 Task: Add Sambazon Organic Original Amazon Energy Drink to the cart.
Action: Mouse moved to (46, 299)
Screenshot: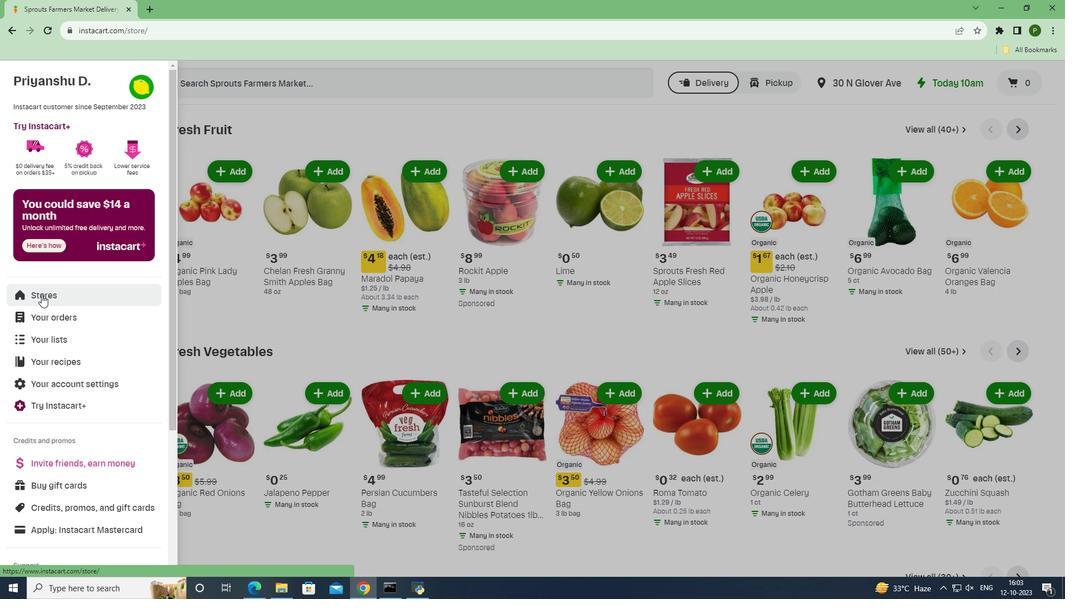 
Action: Mouse pressed left at (46, 299)
Screenshot: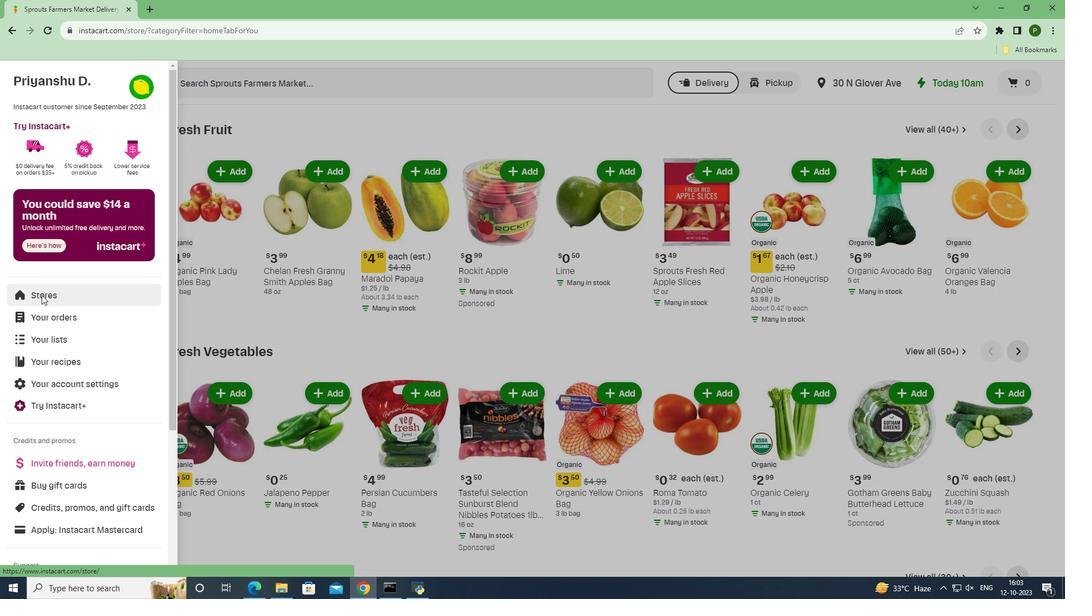 
Action: Mouse moved to (244, 131)
Screenshot: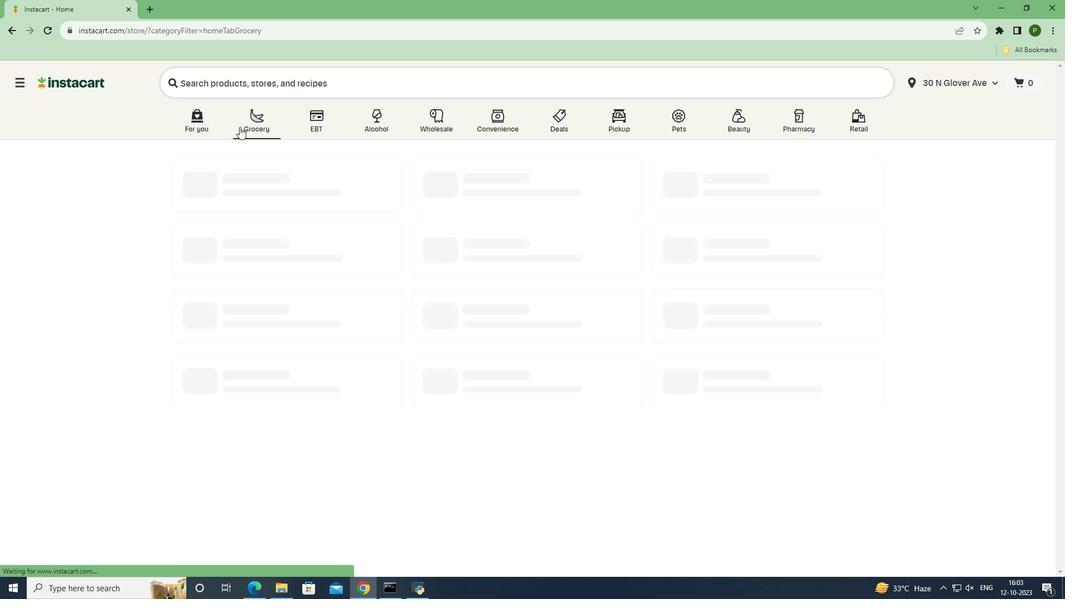 
Action: Mouse pressed left at (244, 131)
Screenshot: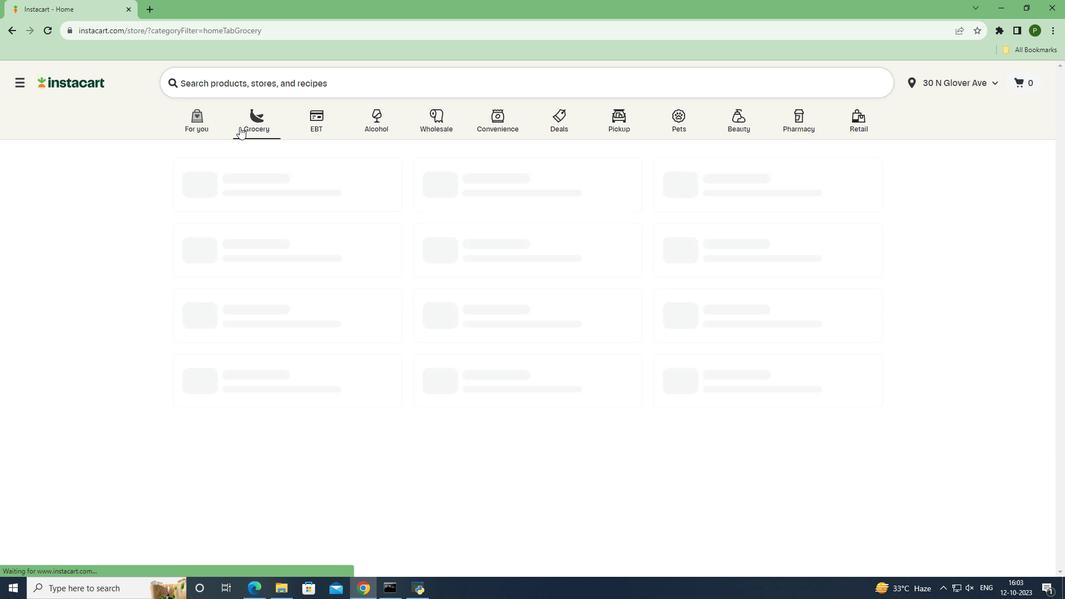 
Action: Mouse moved to (478, 255)
Screenshot: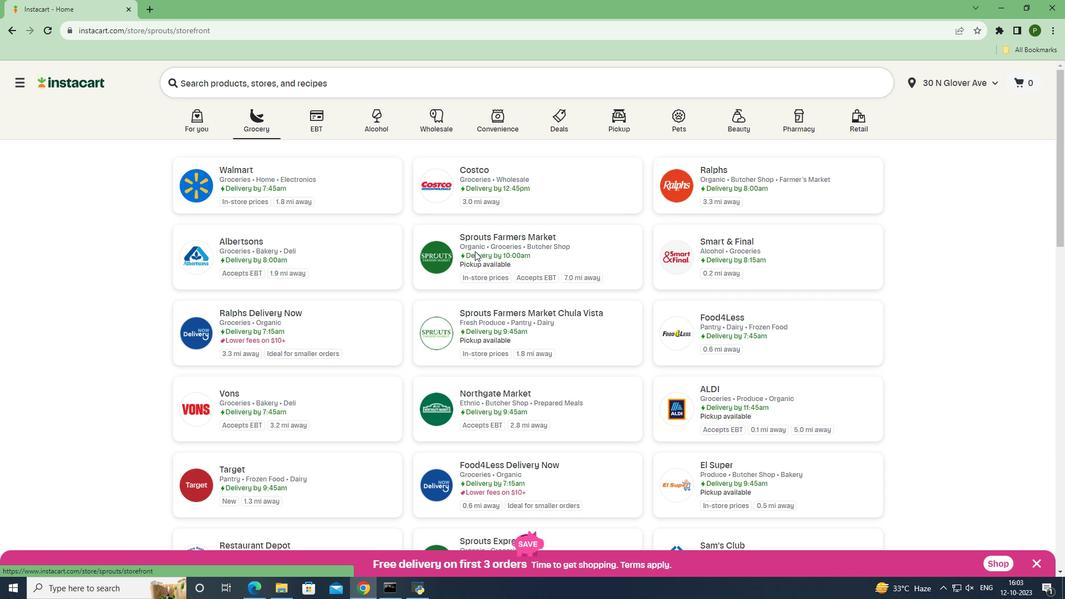 
Action: Mouse pressed left at (478, 255)
Screenshot: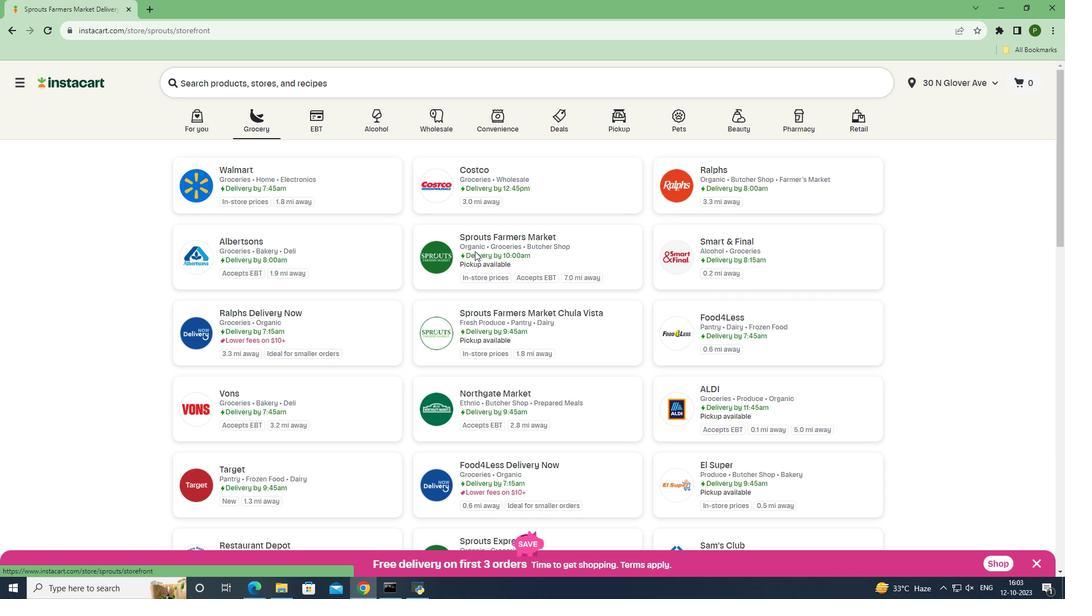 
Action: Mouse moved to (73, 386)
Screenshot: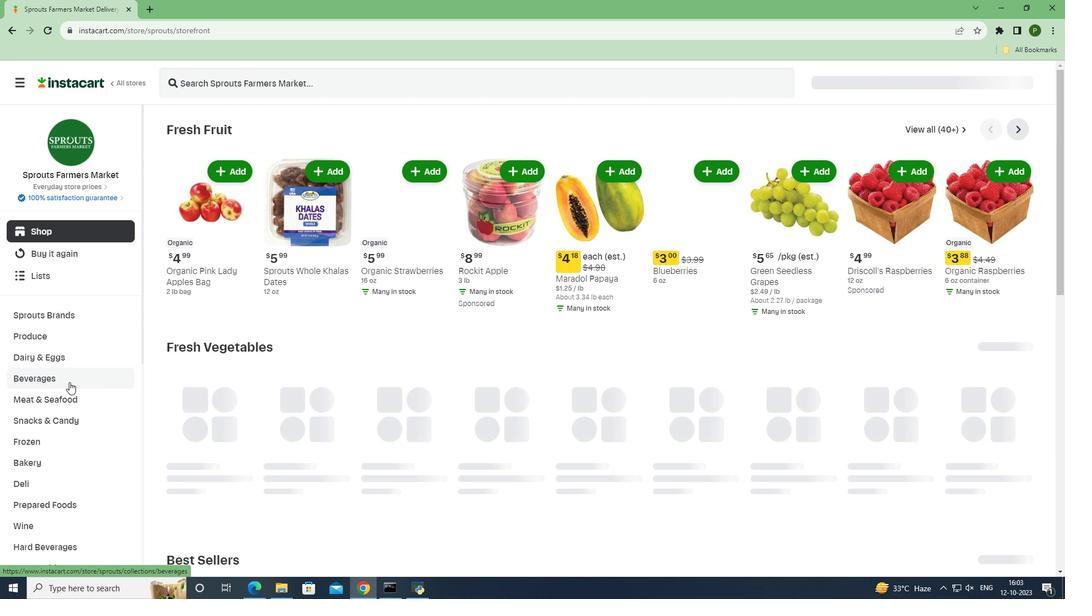 
Action: Mouse pressed left at (73, 386)
Screenshot: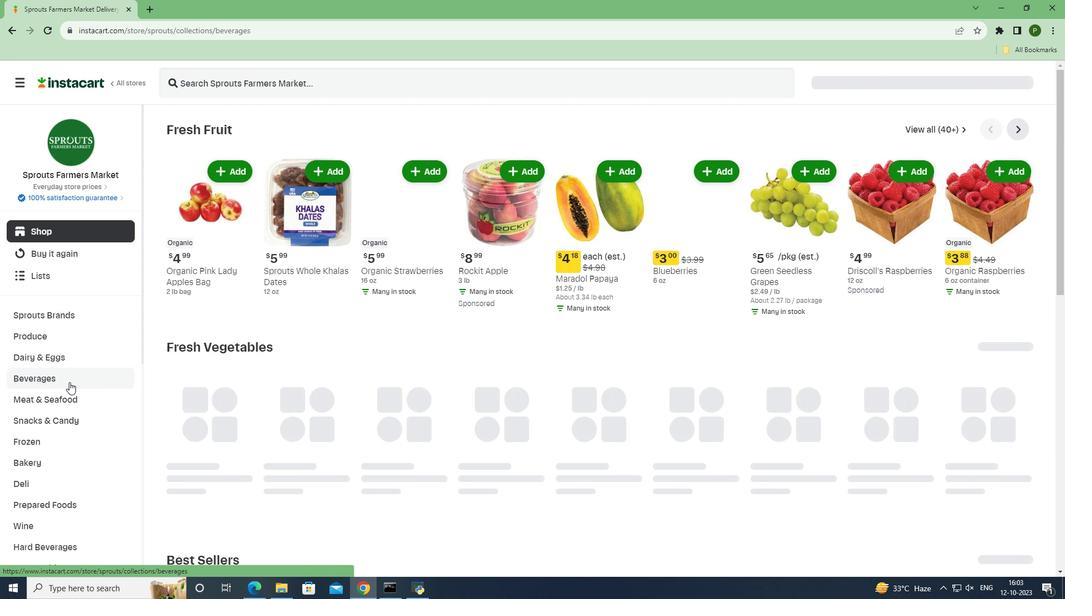 
Action: Mouse moved to (590, 156)
Screenshot: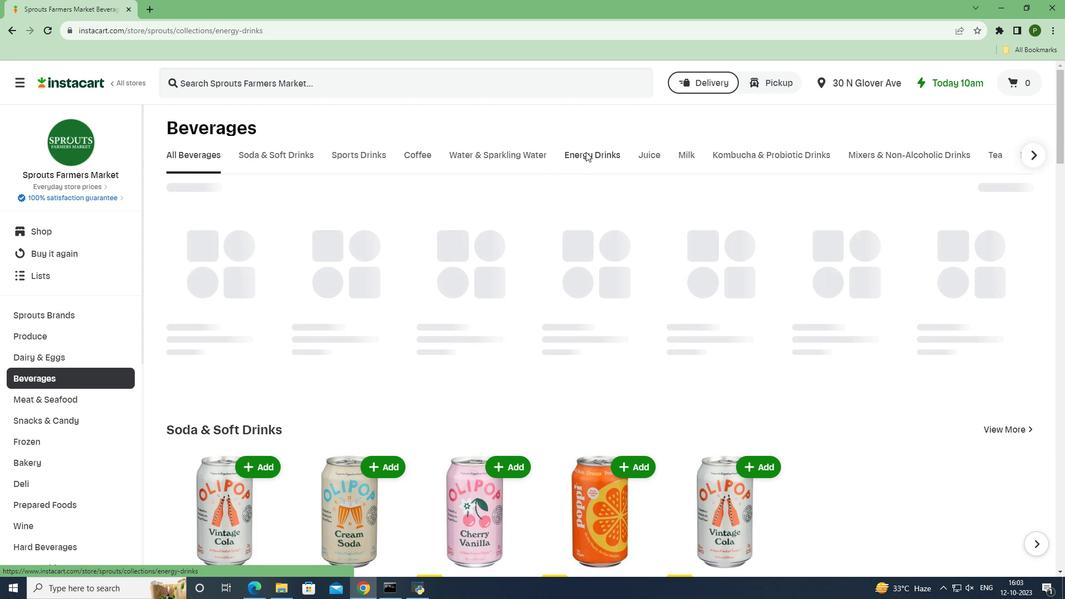 
Action: Mouse pressed left at (590, 156)
Screenshot: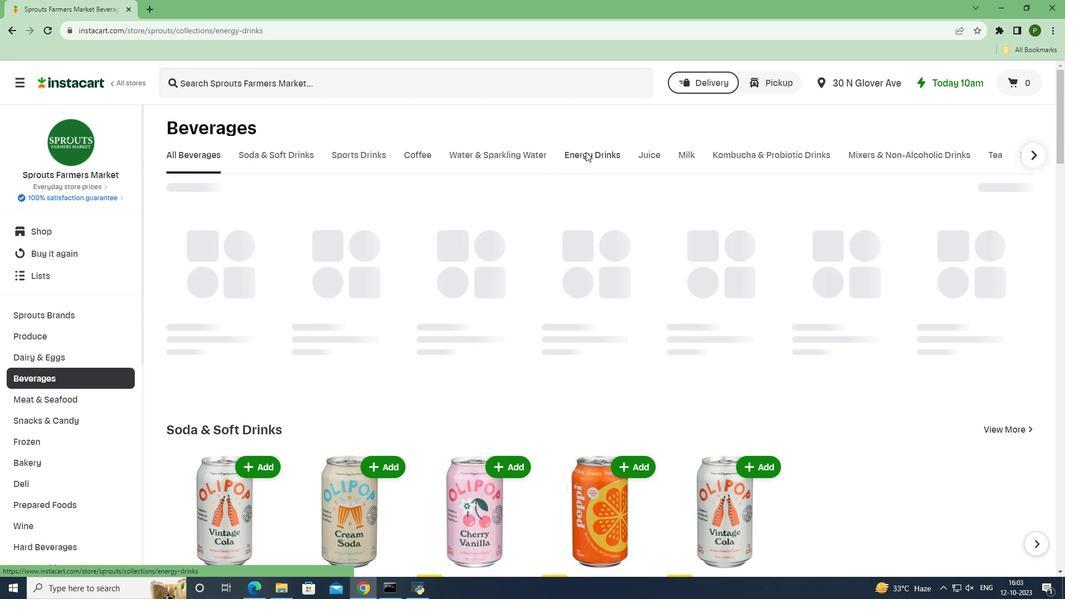 
Action: Mouse moved to (337, 87)
Screenshot: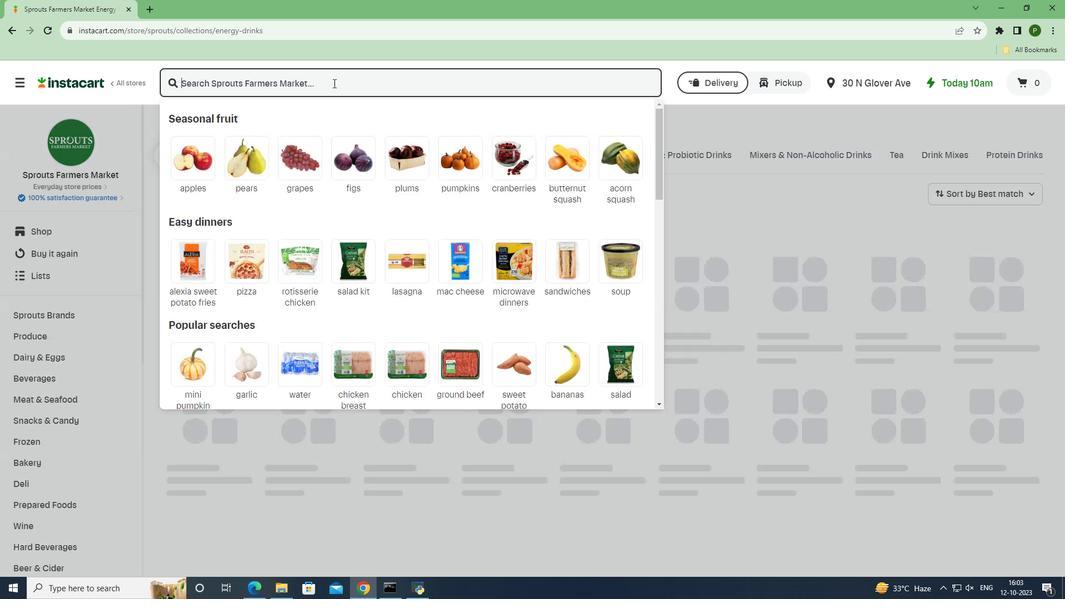 
Action: Mouse pressed left at (337, 87)
Screenshot: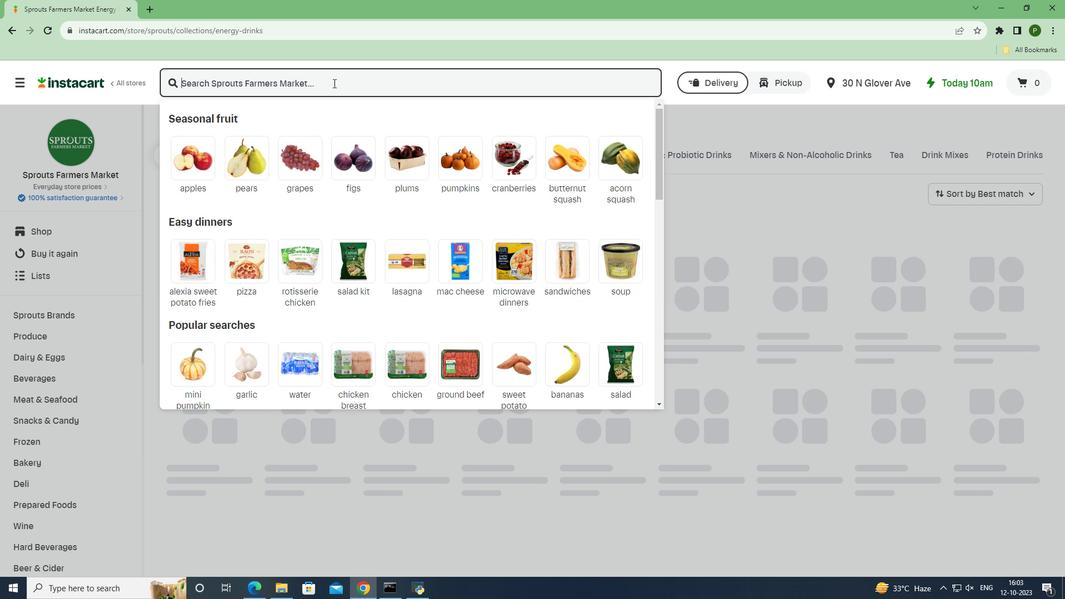 
Action: Key pressed <Key.caps_lock>S<Key.caps_lock>ambazon<Key.space><Key.caps_lock>O<Key.caps_lock>rganic<Key.space><Key.caps_lock>O<Key.caps_lock>riginal<Key.space><Key.caps_lock>A<Key.caps_lock>mazon<Key.space><Key.caps_lock>E<Key.caps_lock>nergy<Key.space><Key.caps_lock>D<Key.caps_lock>rink<Key.space><Key.enter>
Screenshot: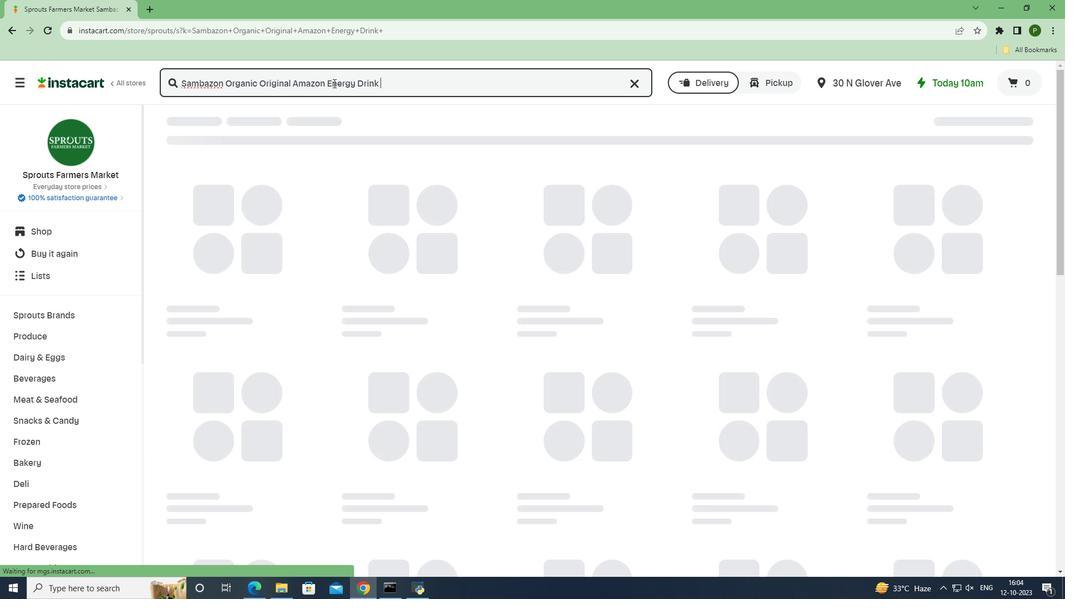 
Action: Mouse moved to (662, 201)
Screenshot: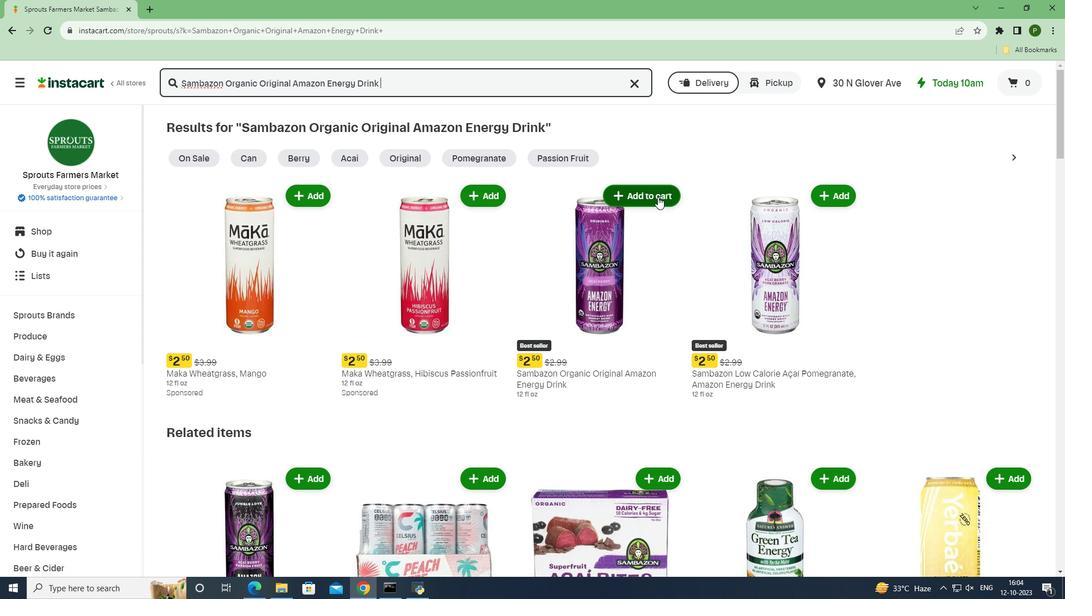 
Action: Mouse pressed left at (662, 201)
Screenshot: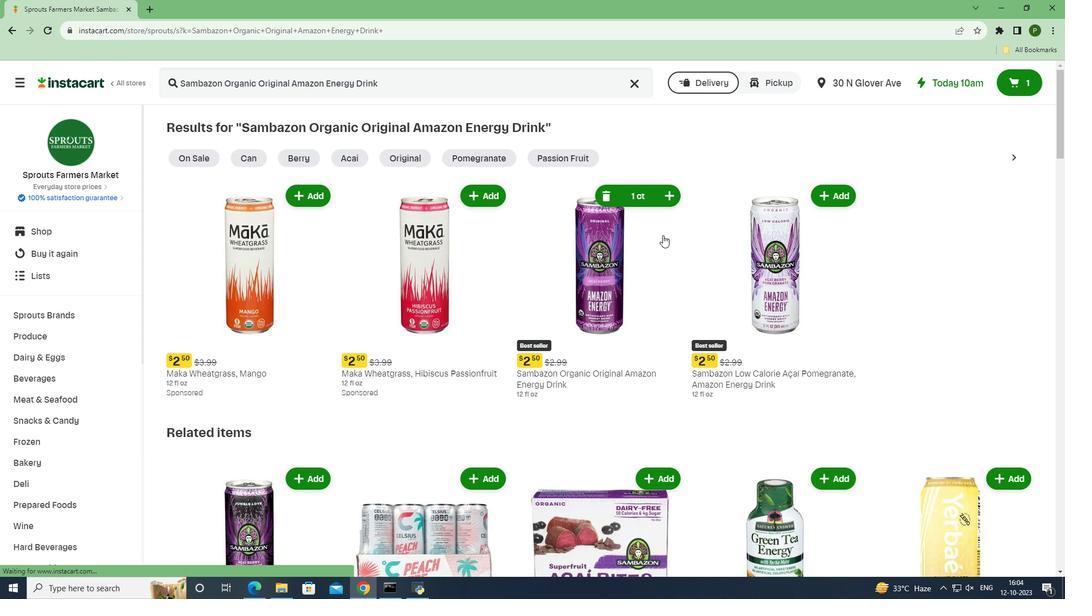 
Action: Mouse moved to (665, 248)
Screenshot: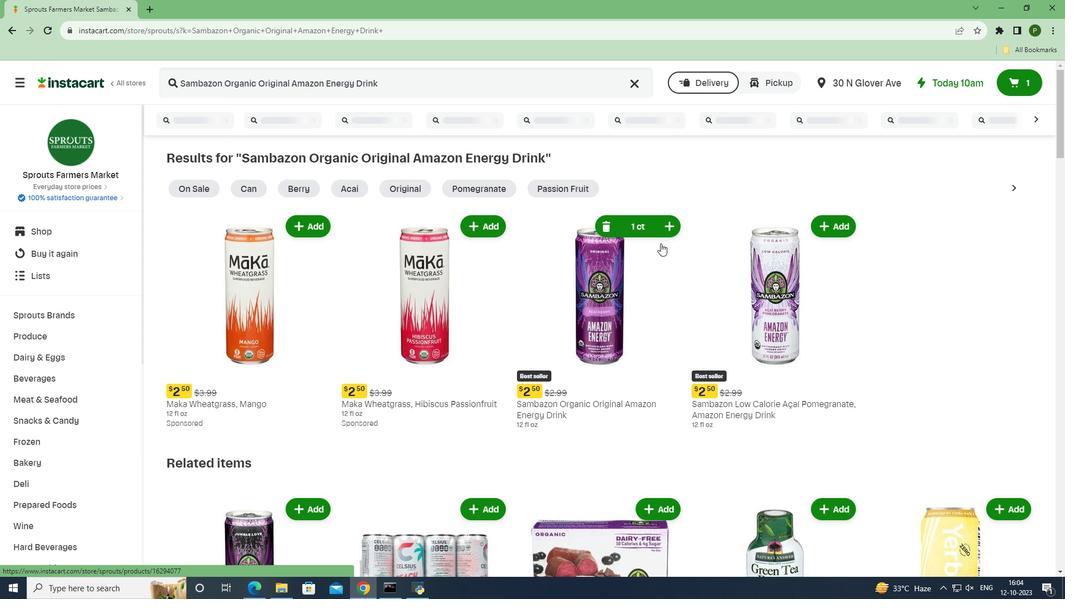 
